 Task: Look for products with original flavor.
Action: Mouse moved to (26, 103)
Screenshot: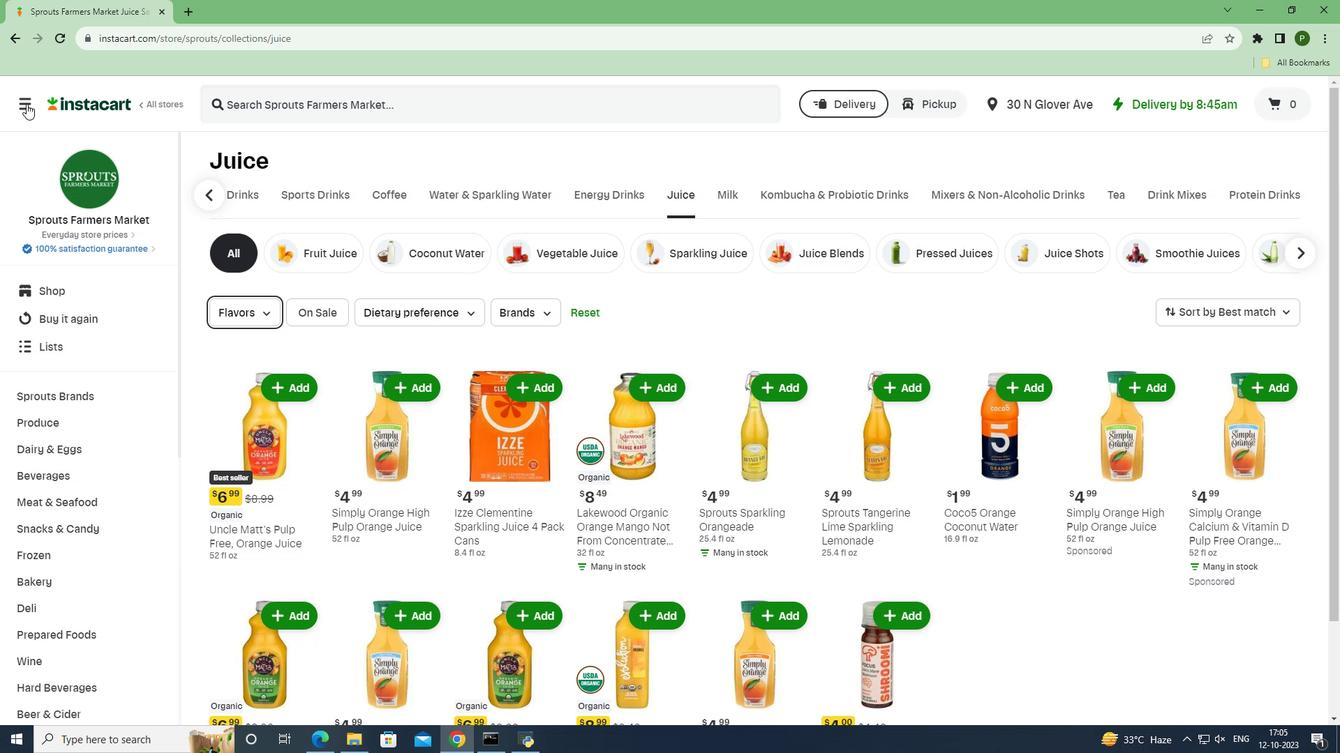 
Action: Mouse pressed left at (26, 103)
Screenshot: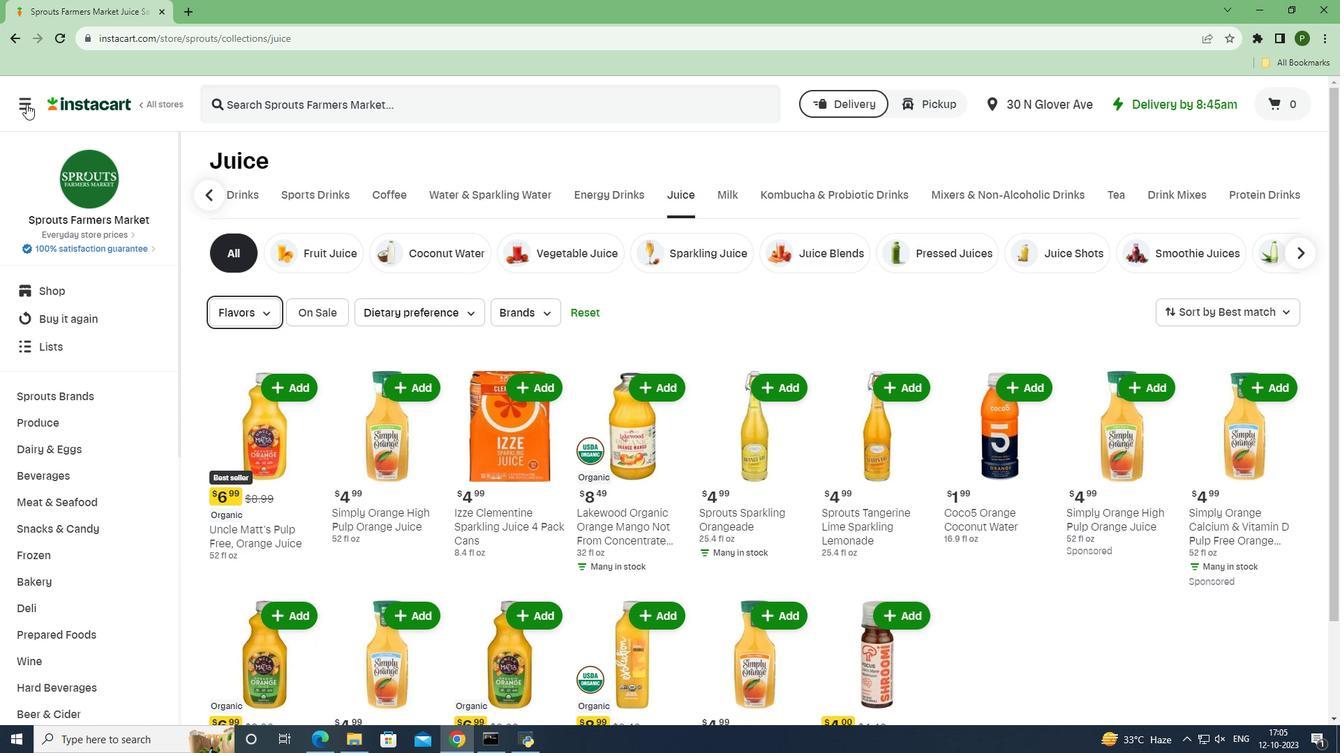 
Action: Mouse moved to (38, 367)
Screenshot: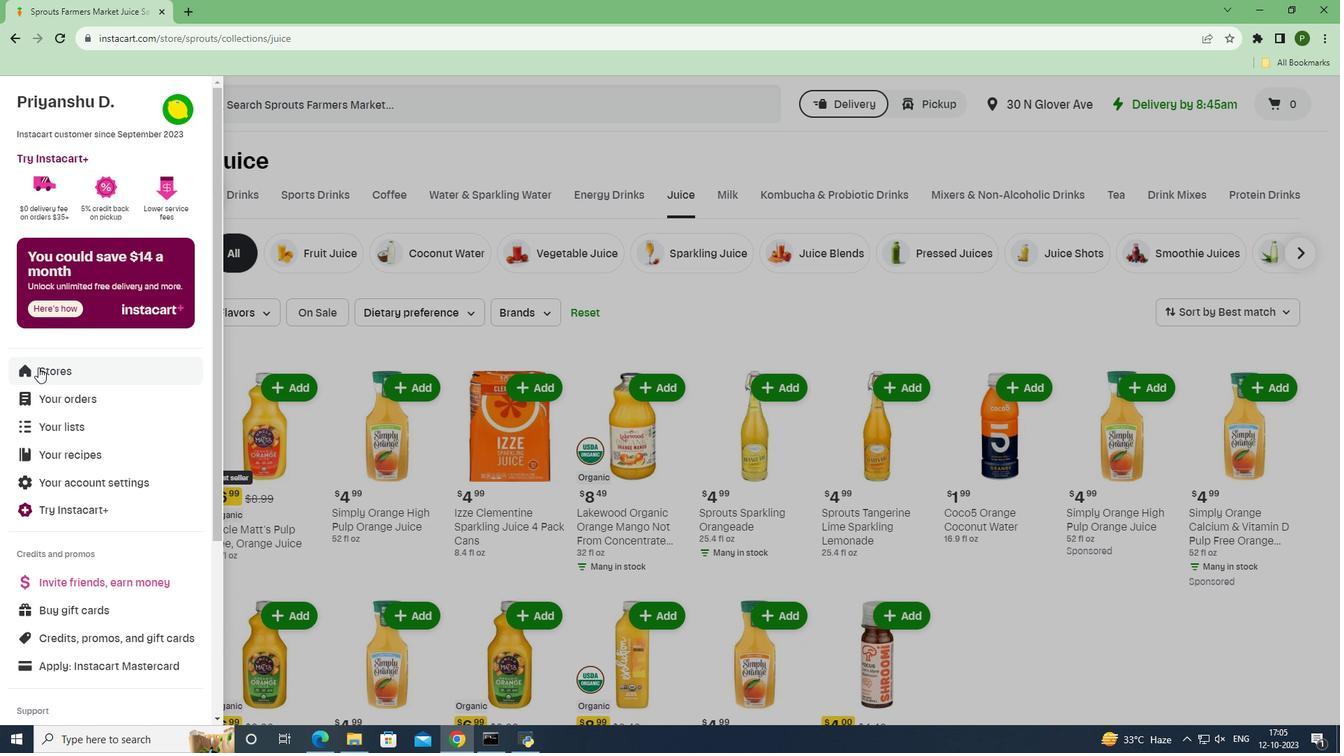
Action: Mouse pressed left at (38, 367)
Screenshot: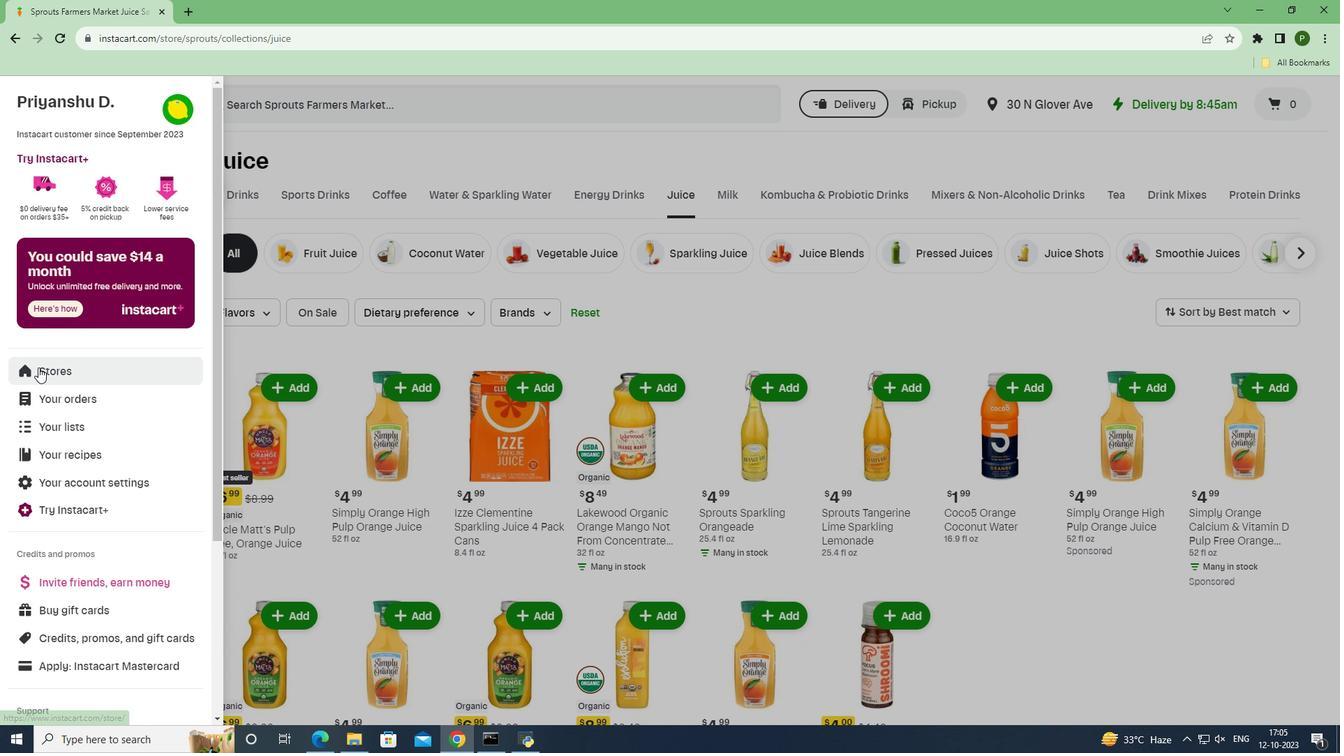
Action: Mouse moved to (325, 165)
Screenshot: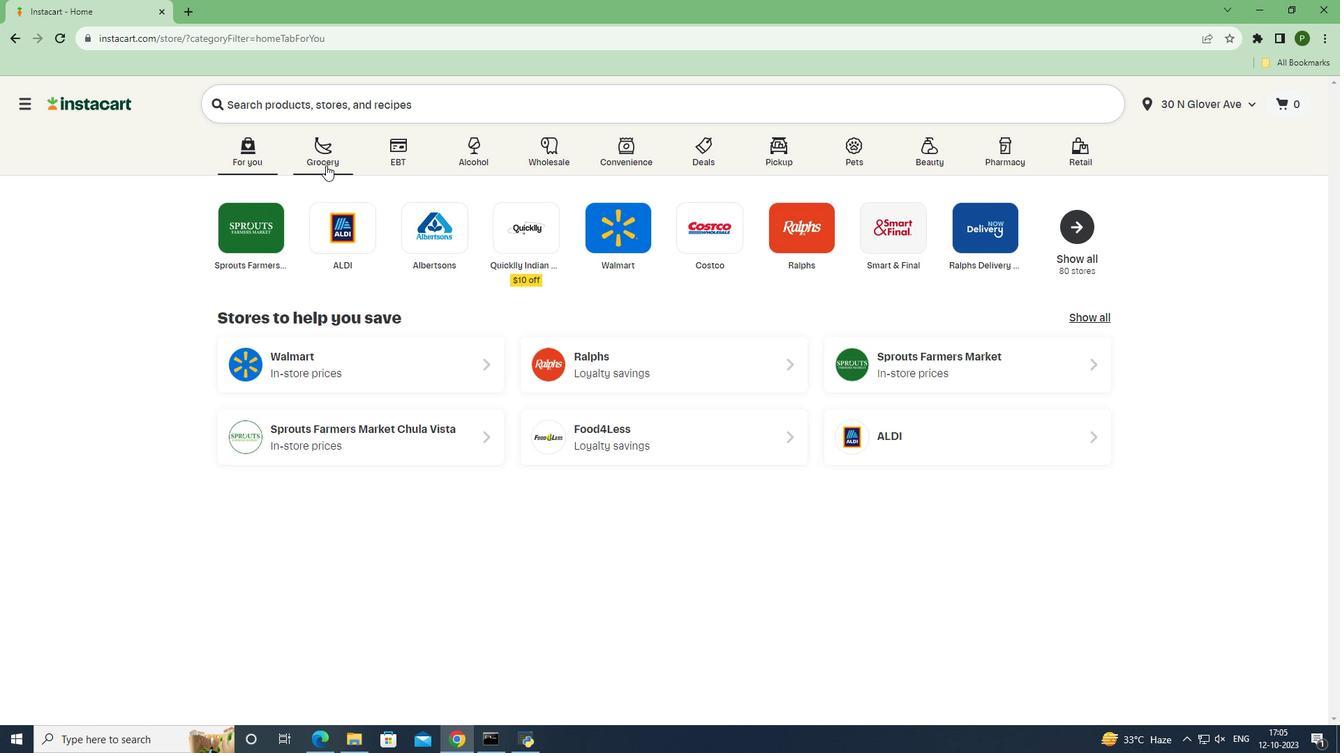 
Action: Mouse pressed left at (325, 165)
Screenshot: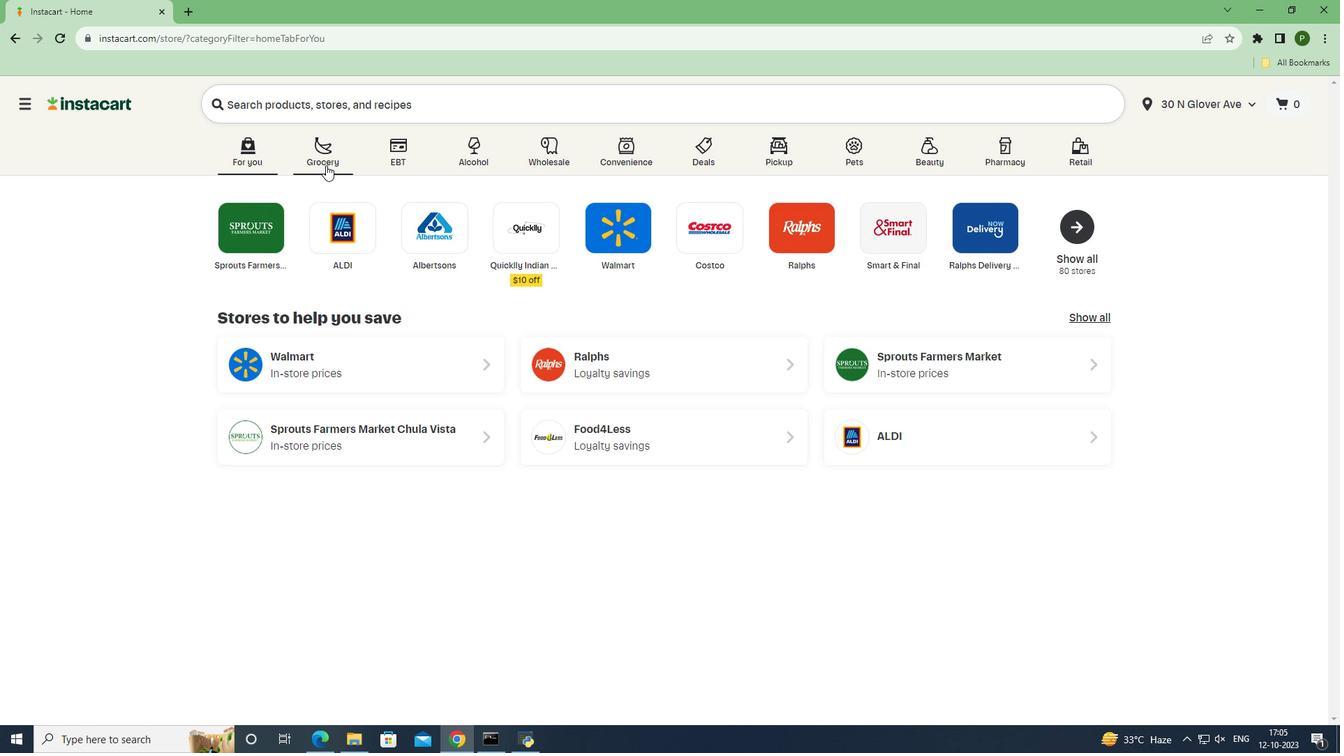 
Action: Mouse moved to (550, 324)
Screenshot: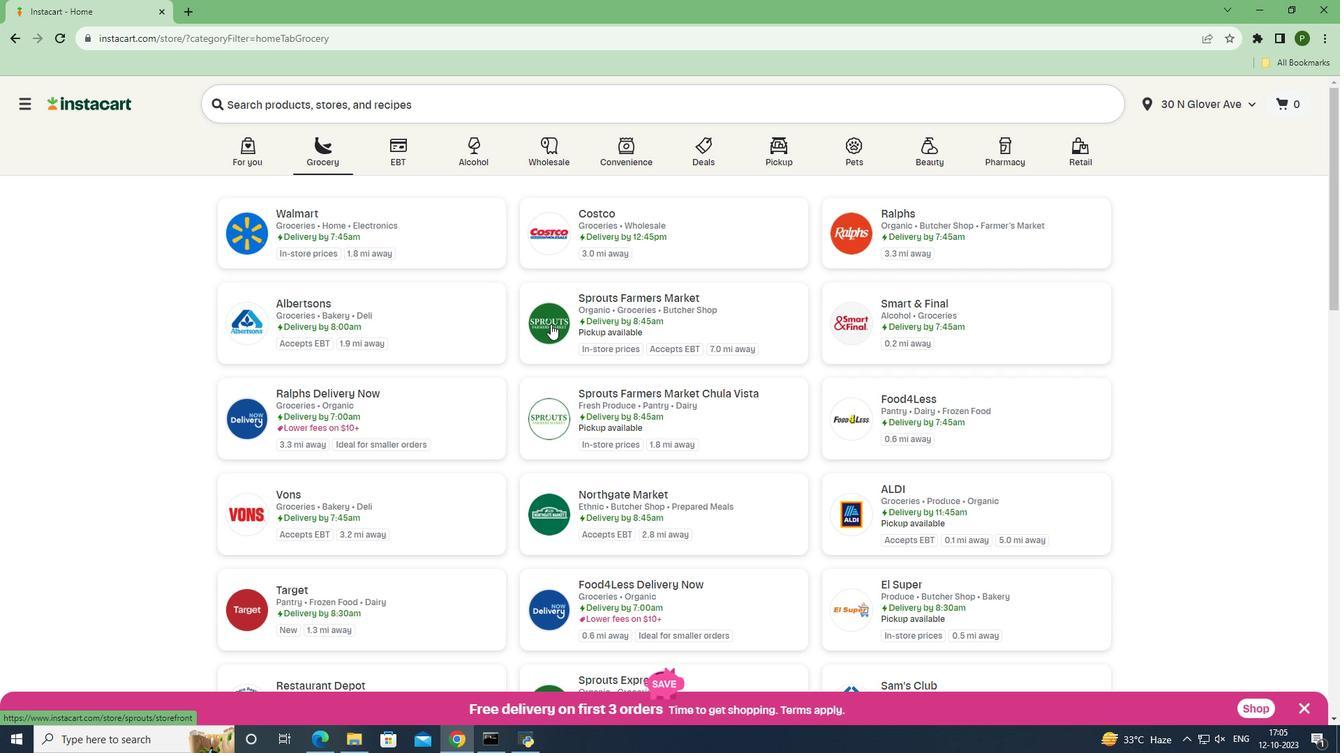 
Action: Mouse pressed left at (550, 324)
Screenshot: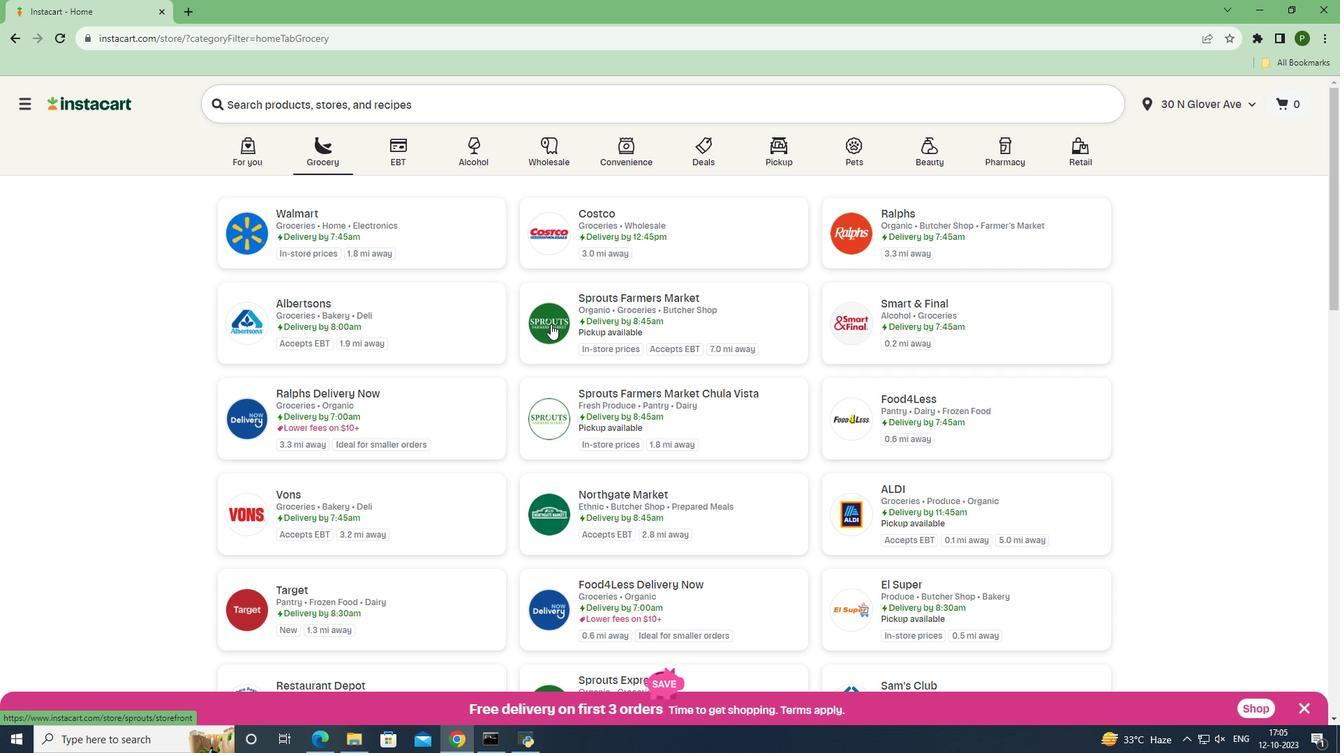 
Action: Mouse moved to (110, 471)
Screenshot: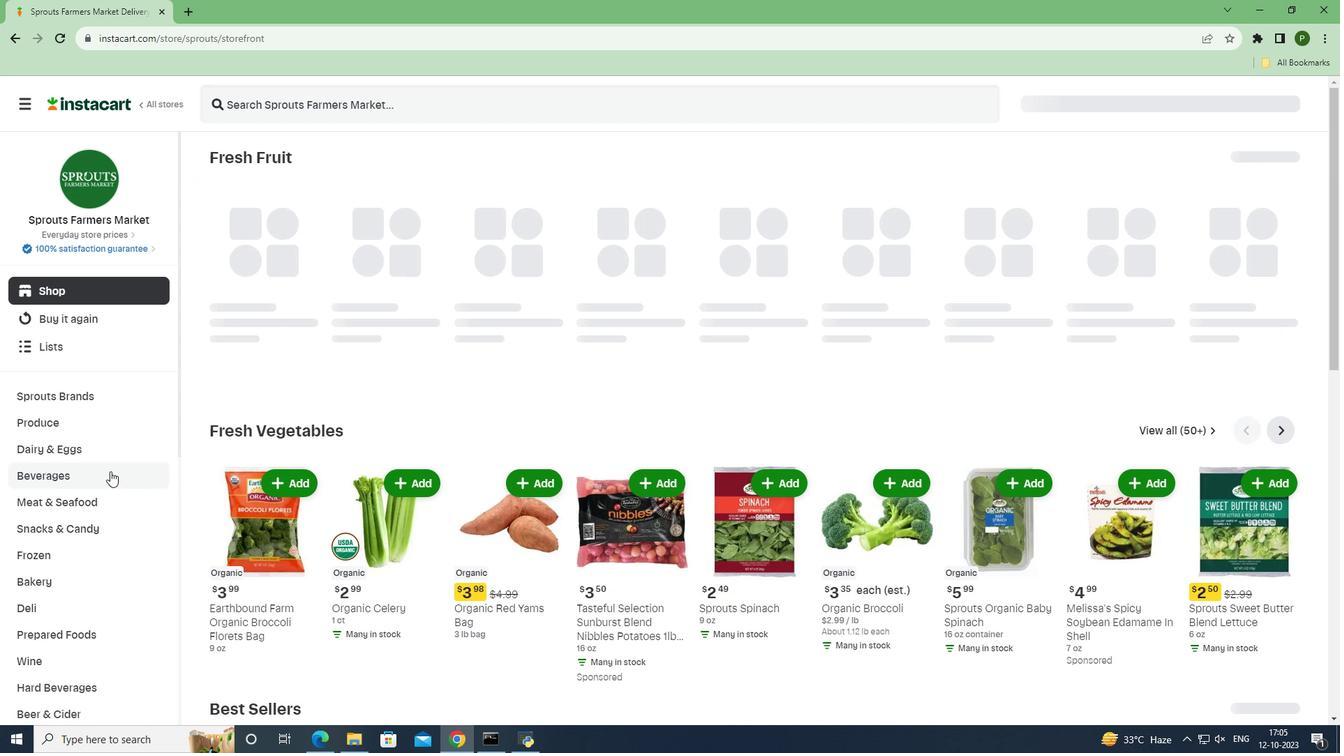 
Action: Mouse pressed left at (110, 471)
Screenshot: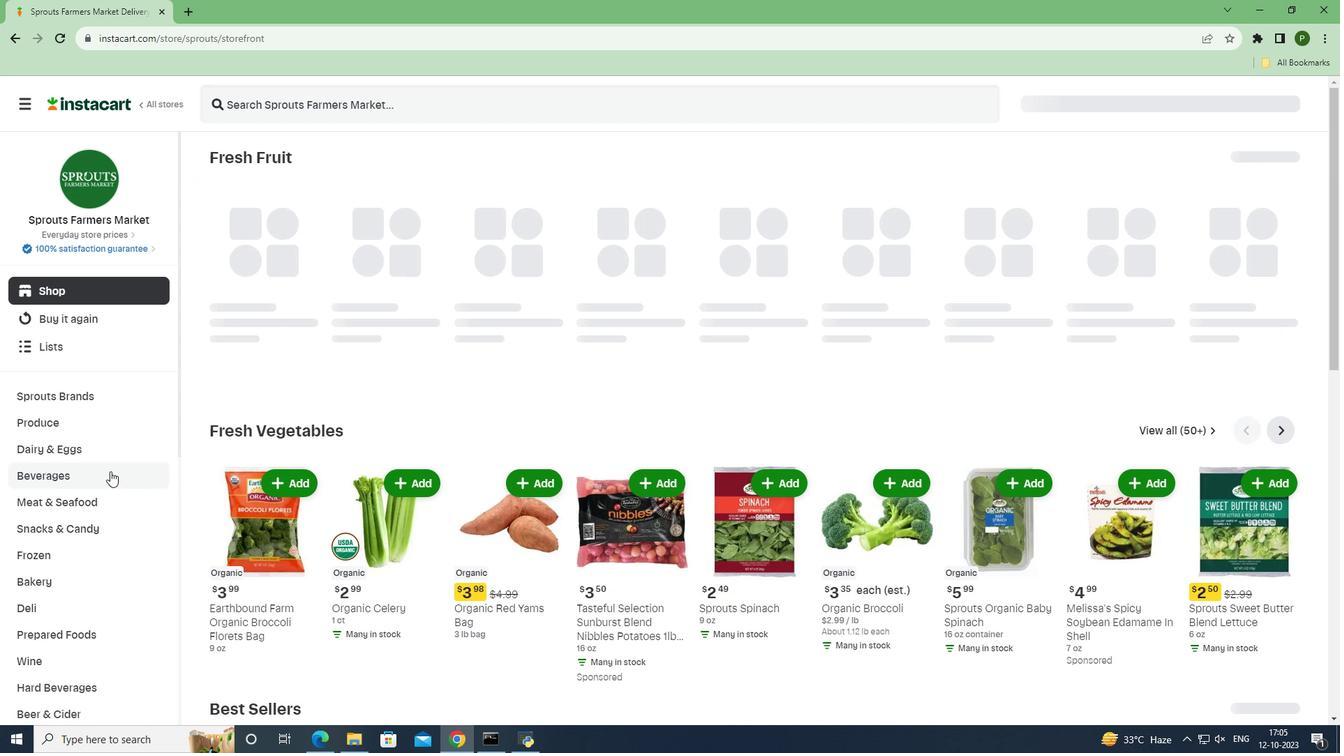 
Action: Mouse moved to (806, 191)
Screenshot: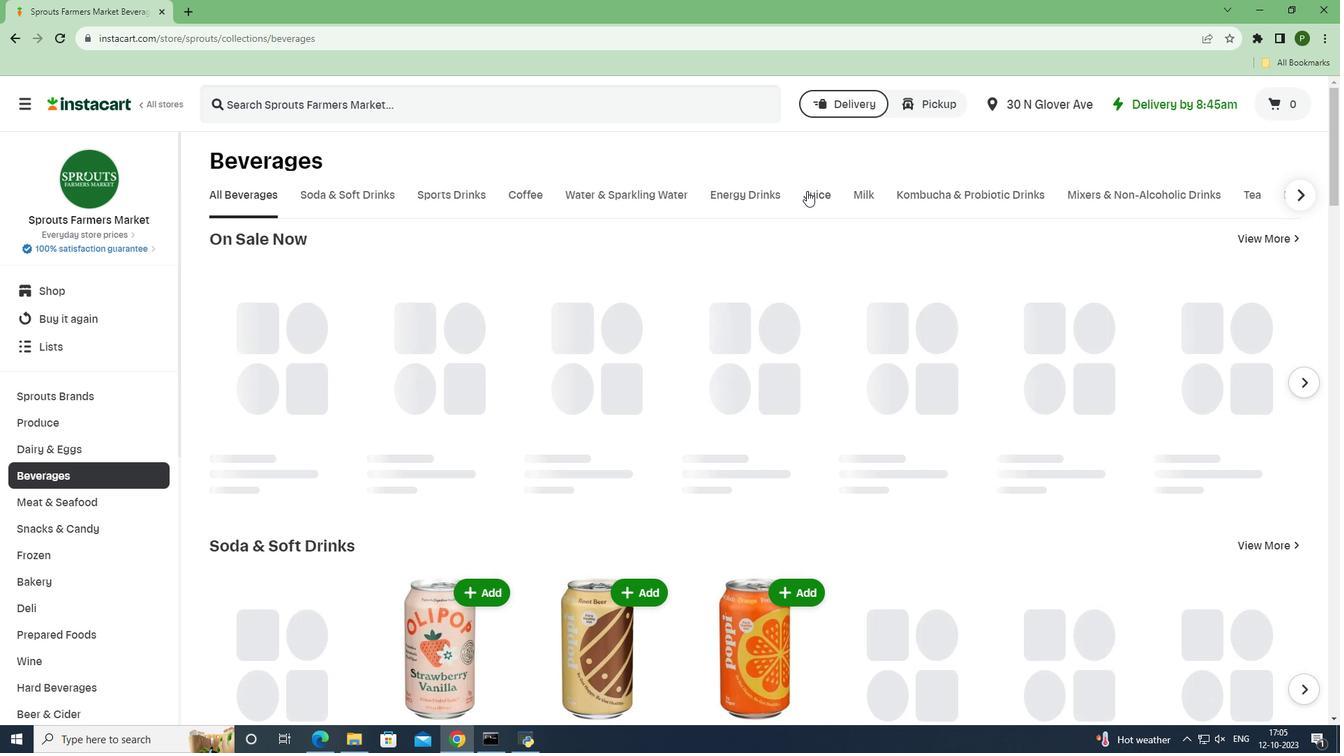 
Action: Mouse pressed left at (806, 191)
Screenshot: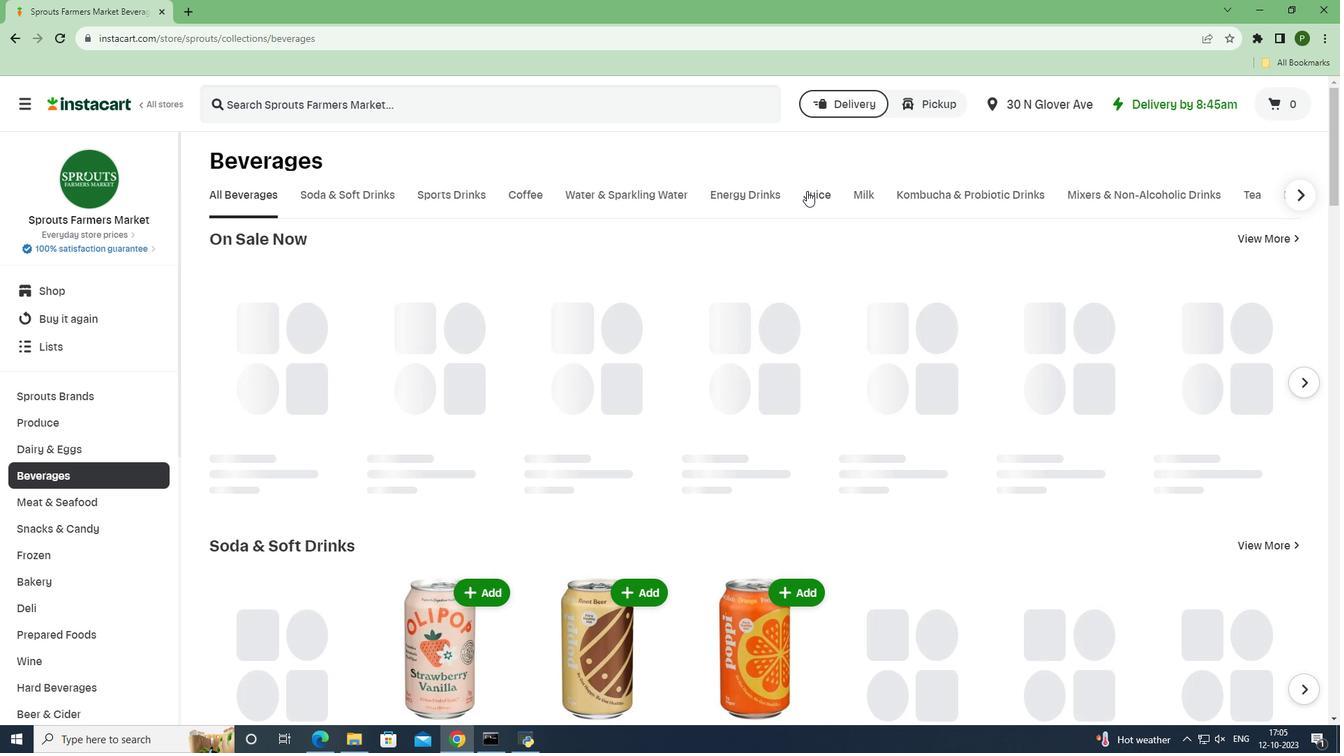 
Action: Mouse moved to (219, 317)
Screenshot: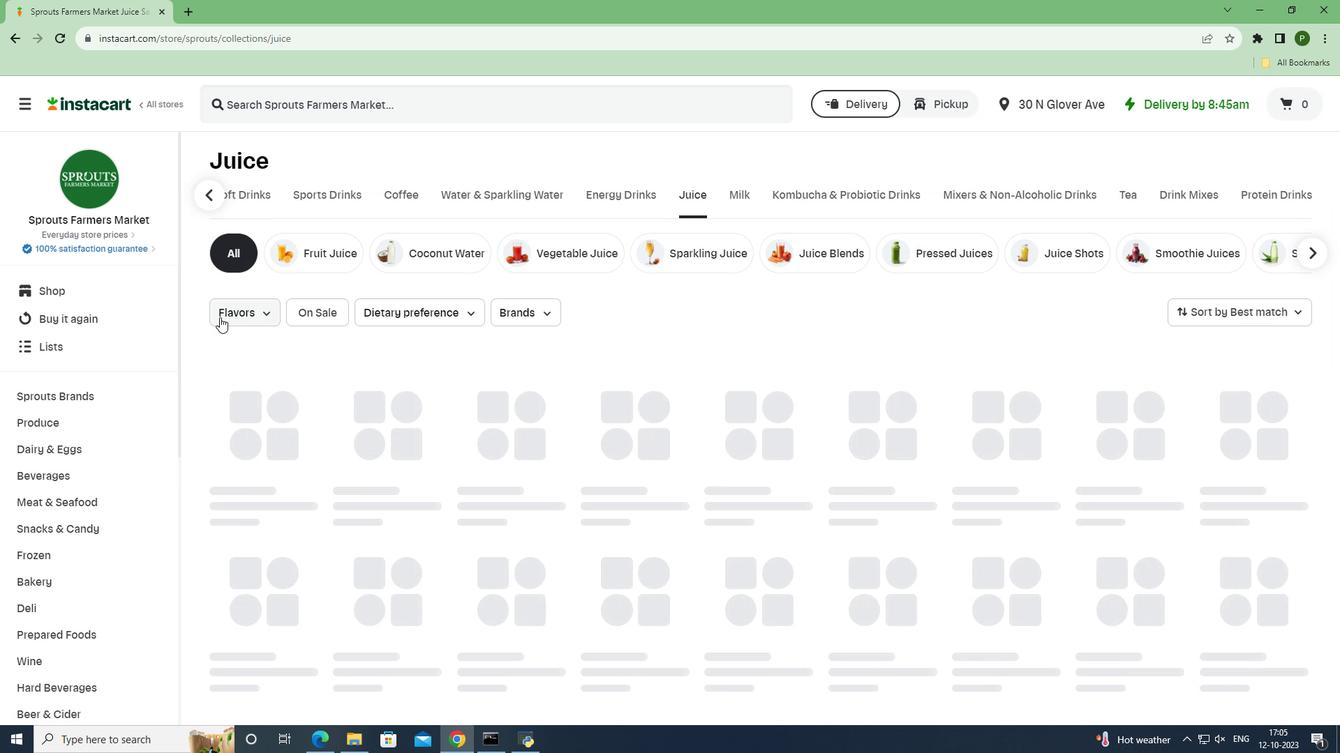 
Action: Mouse pressed left at (219, 317)
Screenshot: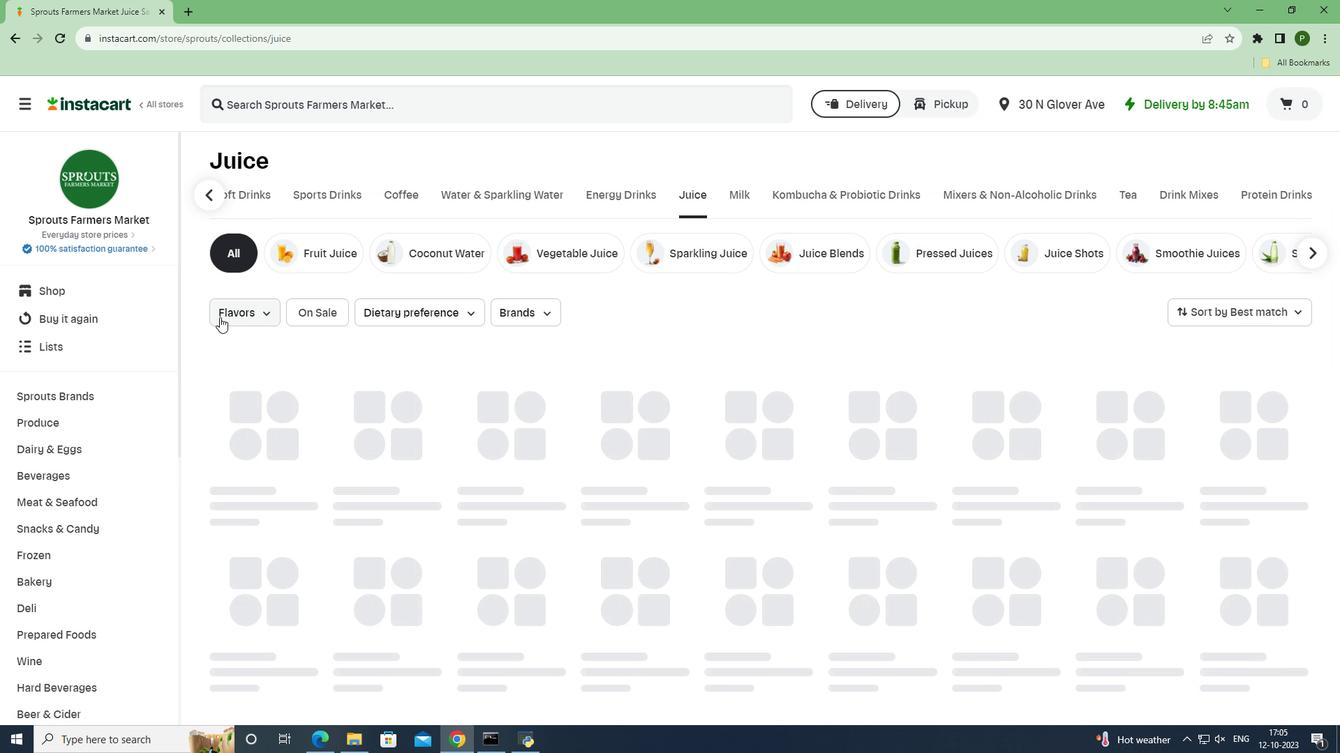 
Action: Mouse moved to (241, 487)
Screenshot: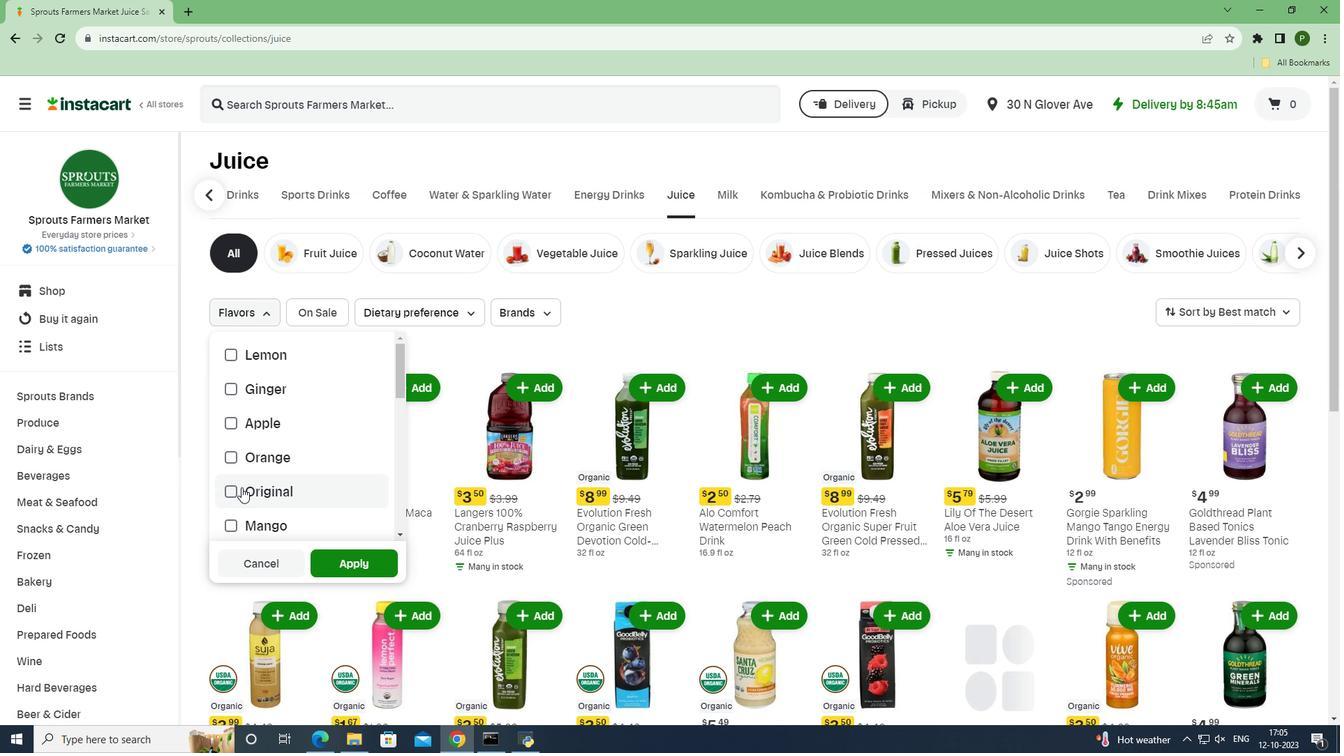 
Action: Mouse pressed left at (241, 487)
Screenshot: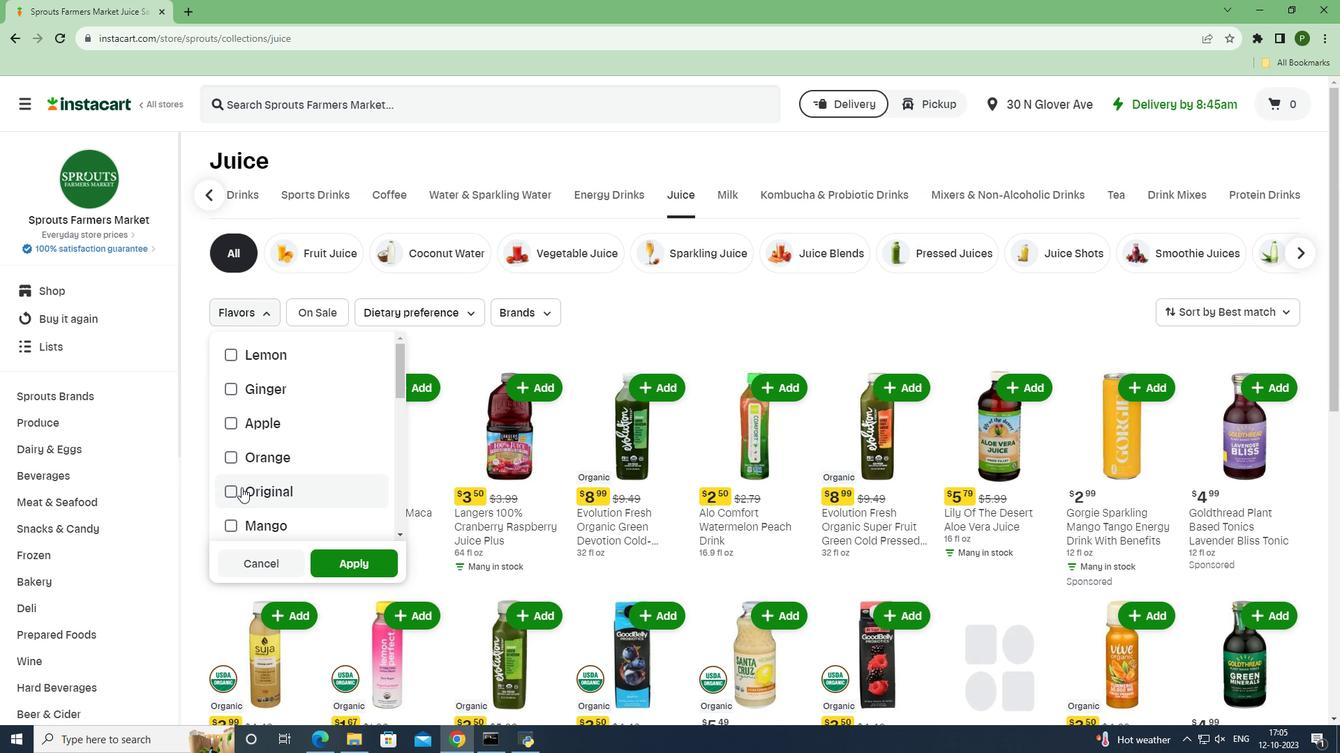 
Action: Mouse moved to (361, 558)
Screenshot: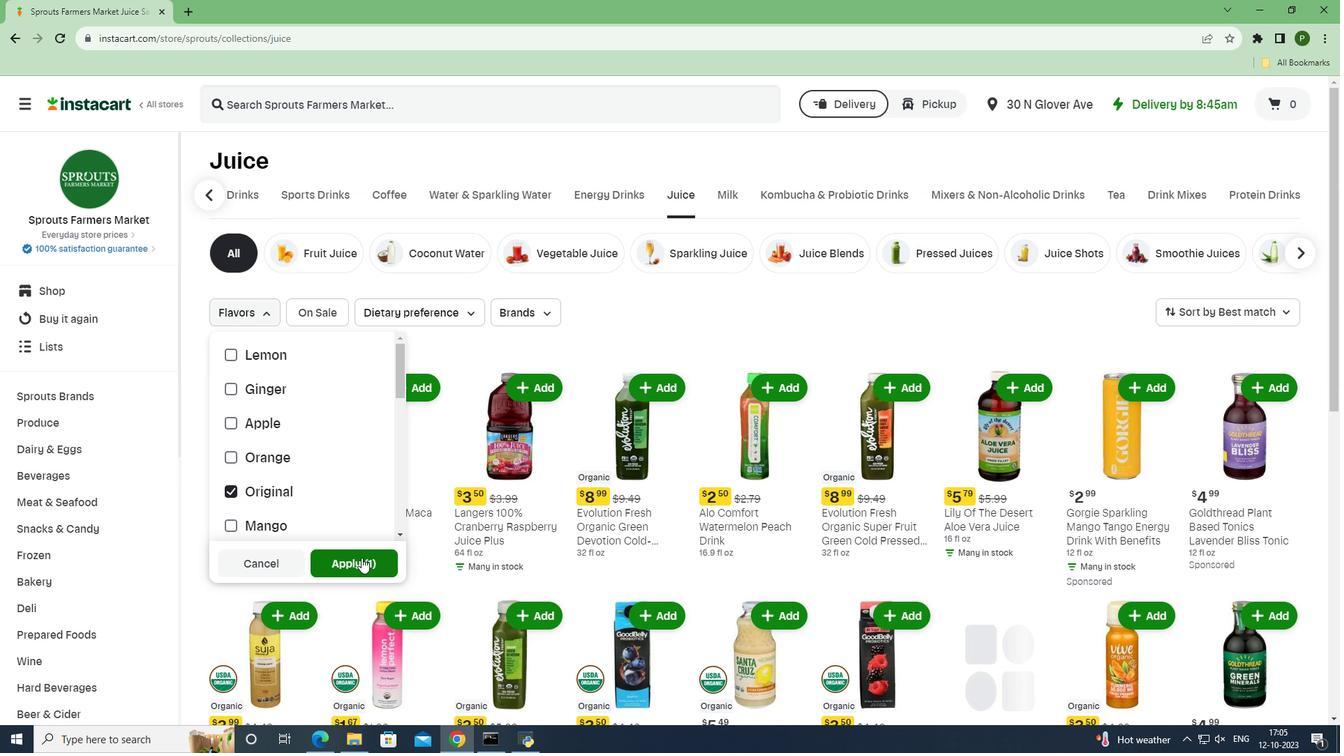 
Action: Mouse pressed left at (361, 558)
Screenshot: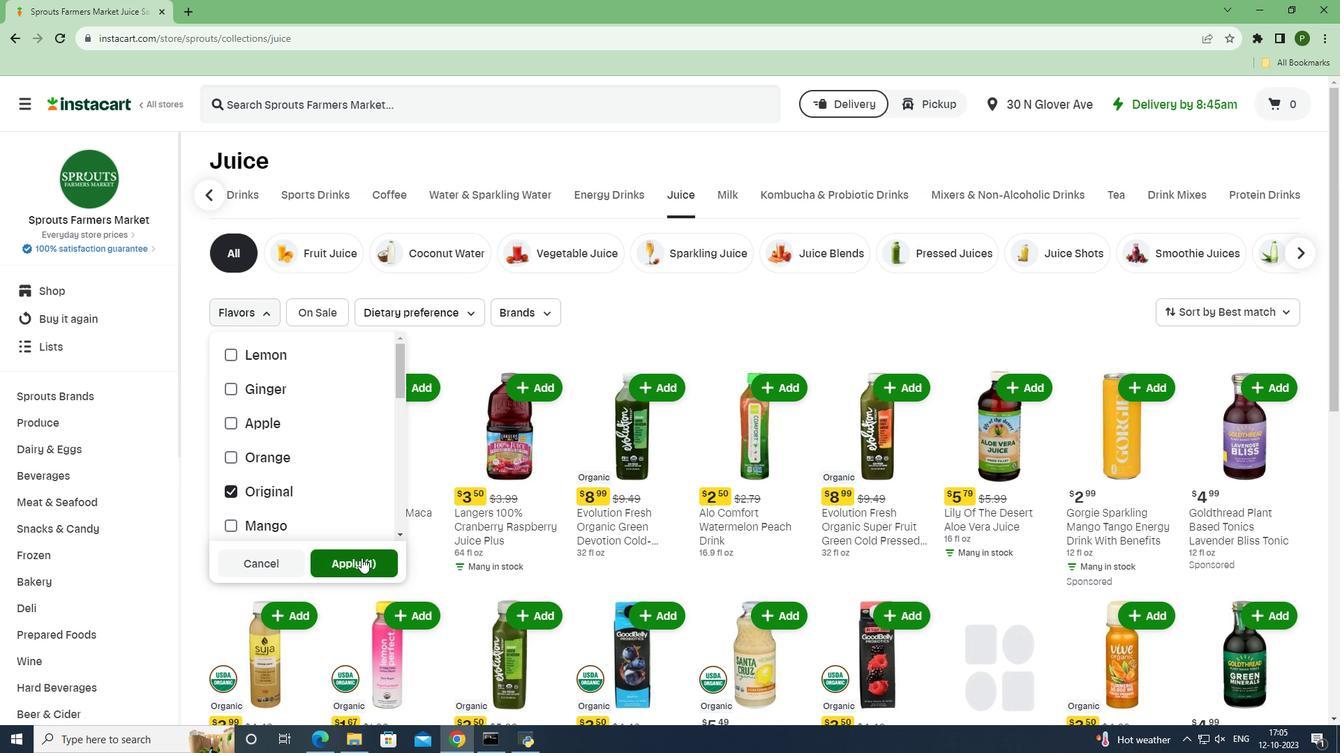 
Action: Mouse moved to (751, 575)
Screenshot: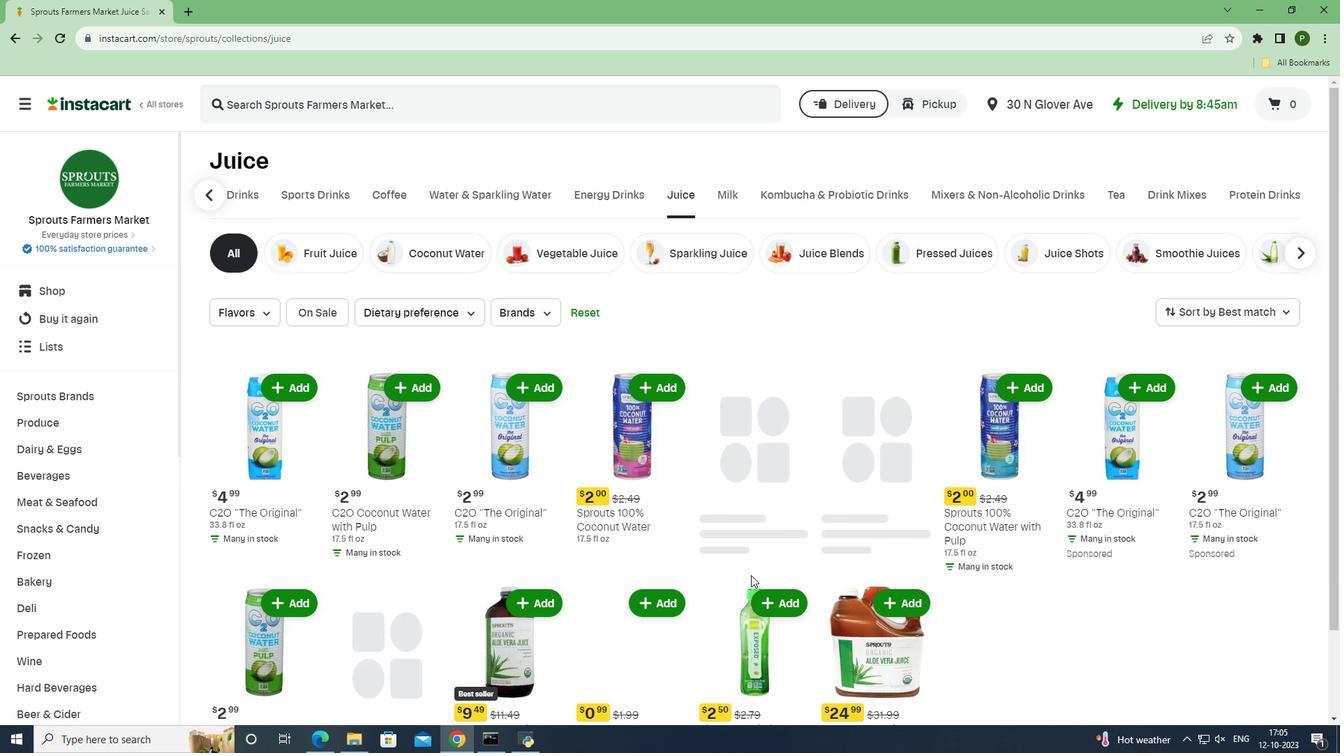 
Action: Mouse scrolled (751, 575) with delta (0, 0)
Screenshot: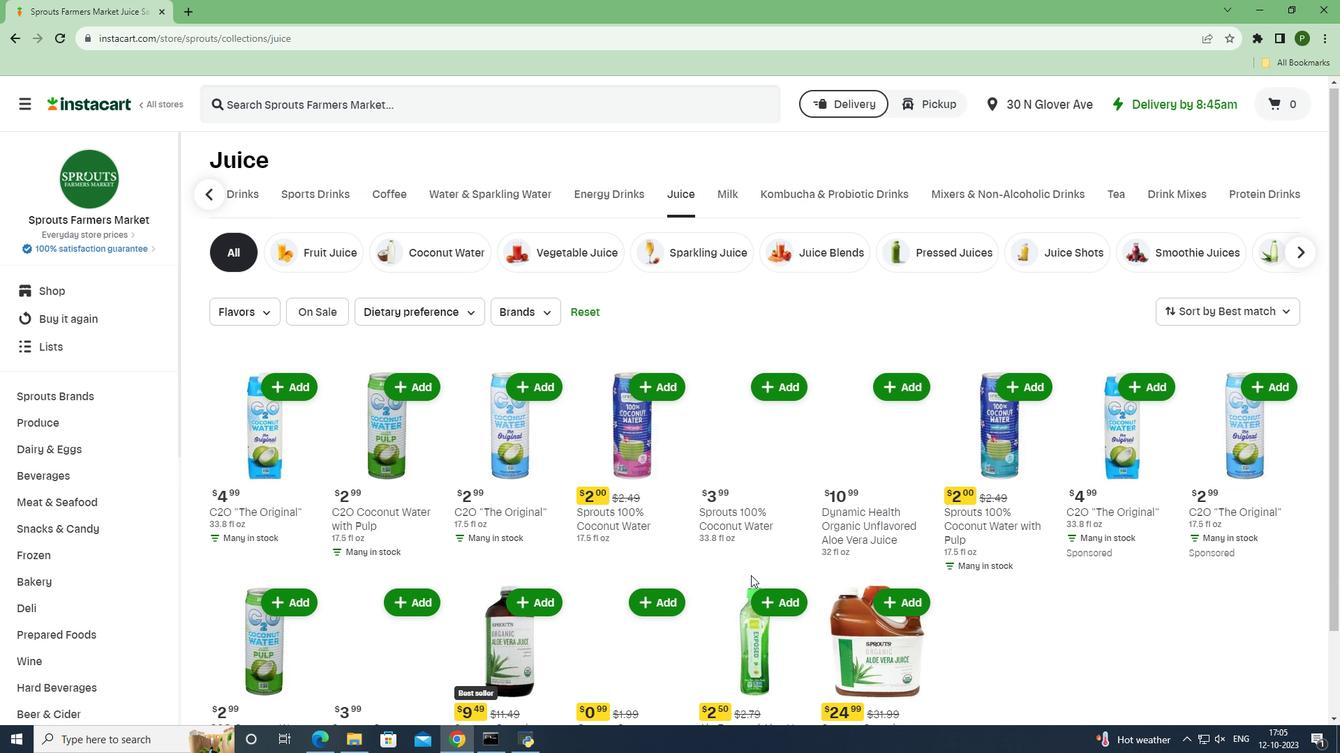 
